 Task: Add Thinksport SPF 50 Clear Zinc Active Face Sunscreen to the cart.
Action: Mouse moved to (341, 168)
Screenshot: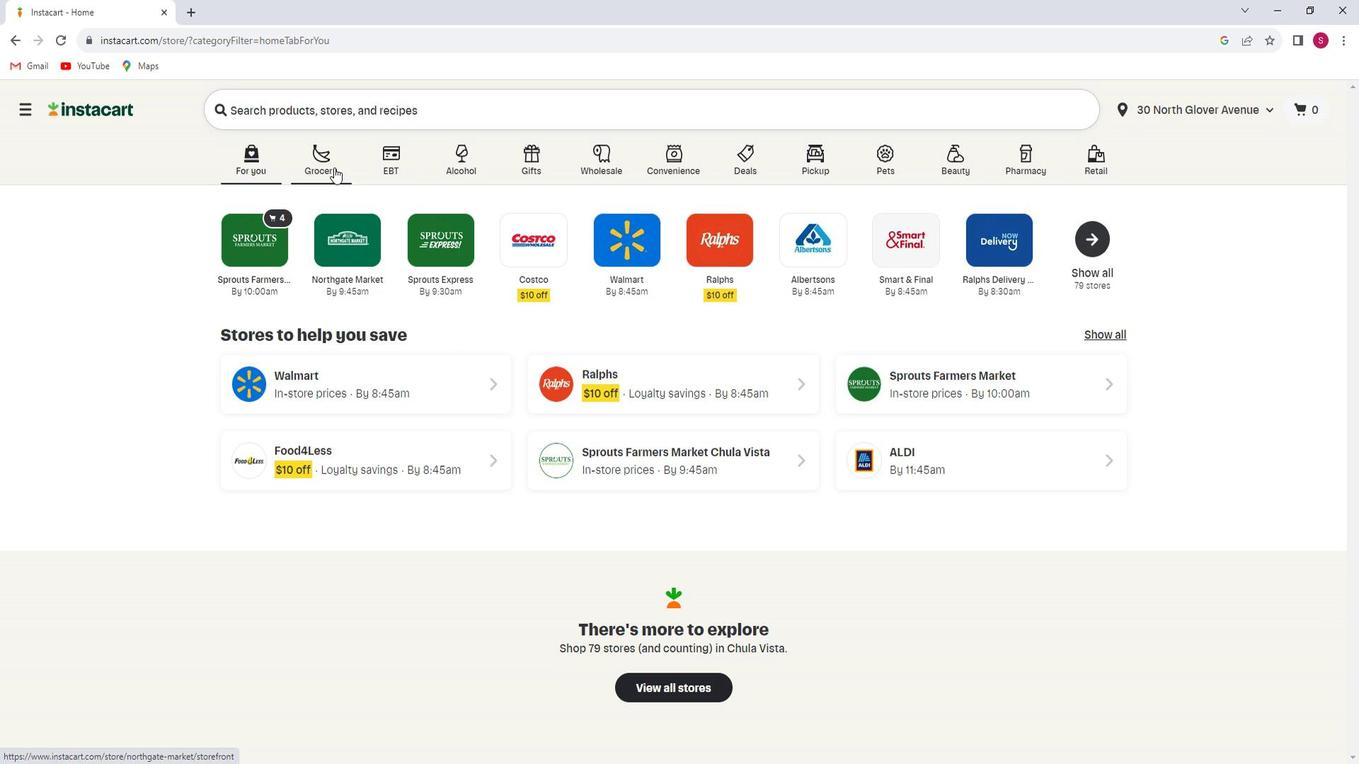 
Action: Mouse pressed left at (341, 168)
Screenshot: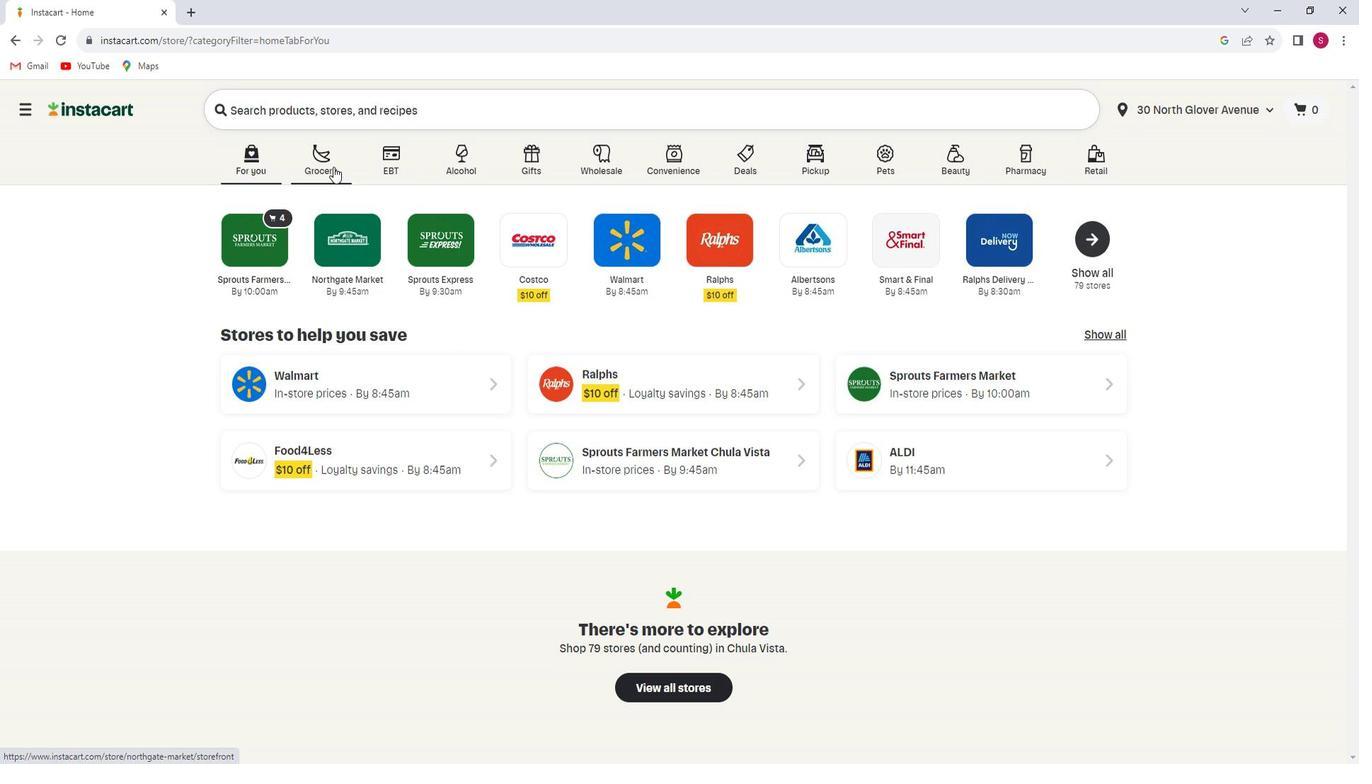 
Action: Mouse moved to (337, 409)
Screenshot: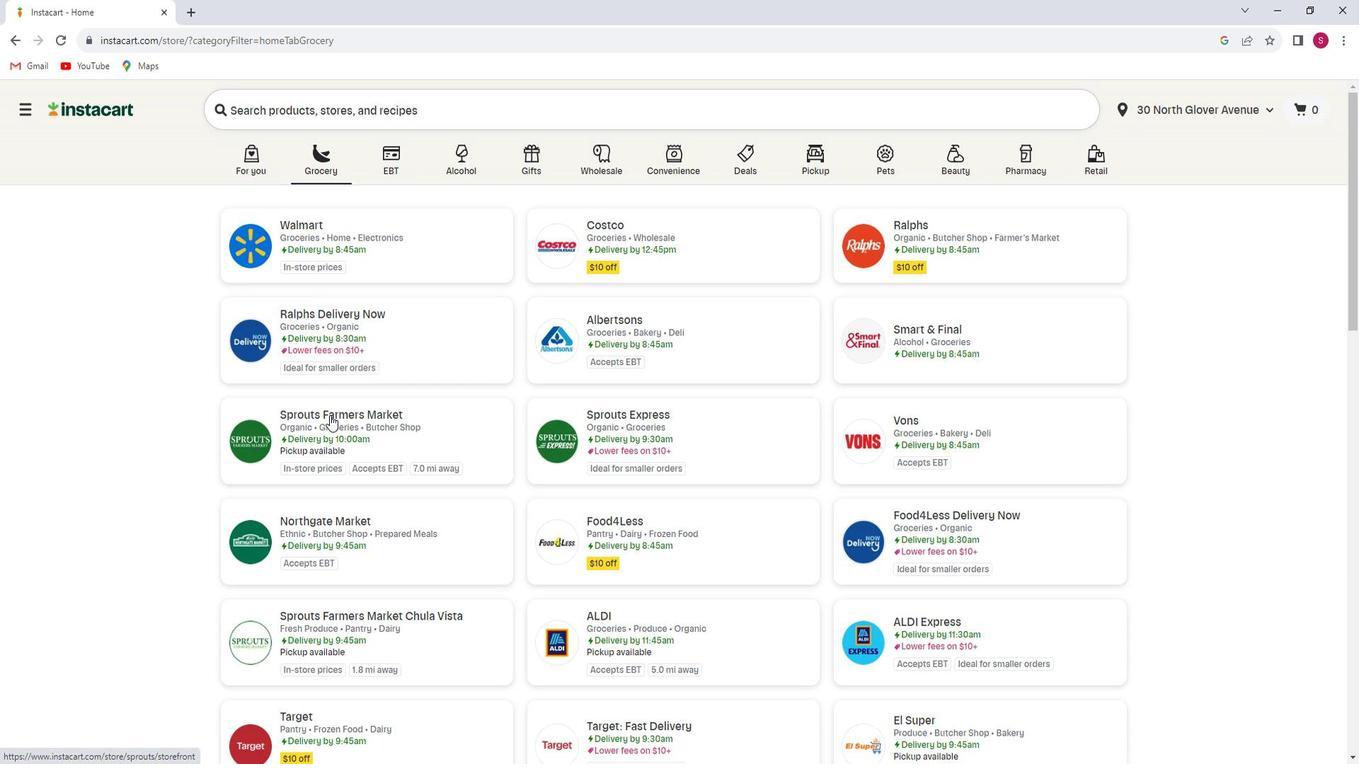 
Action: Mouse pressed left at (337, 409)
Screenshot: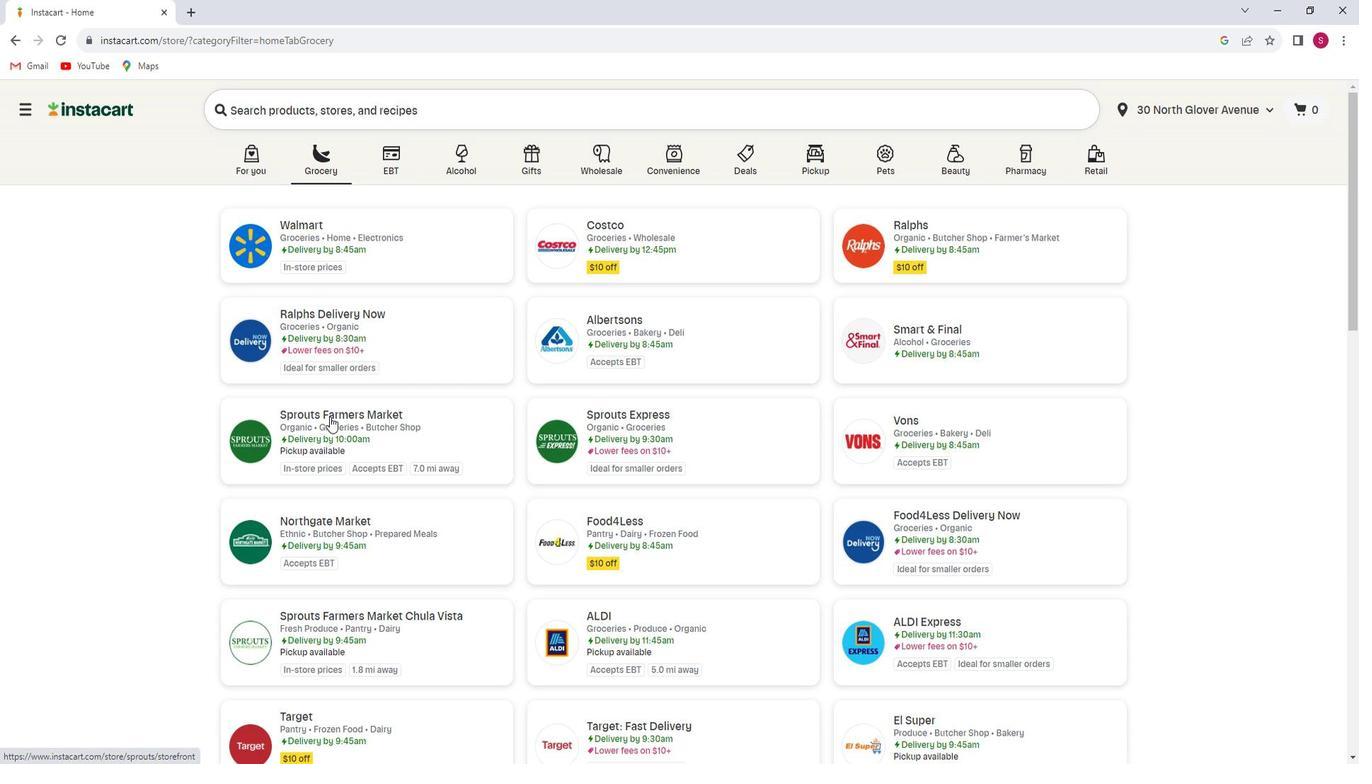 
Action: Mouse moved to (85, 487)
Screenshot: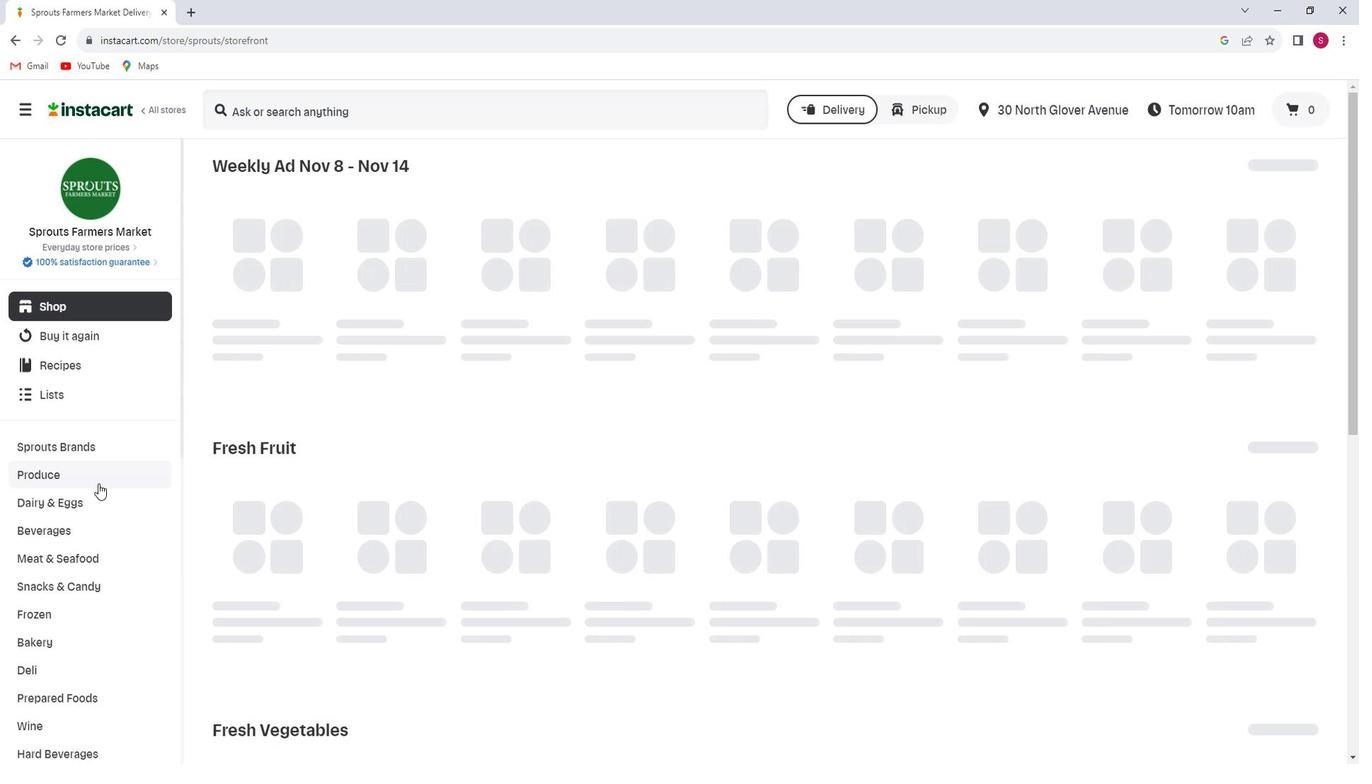 
Action: Mouse scrolled (85, 487) with delta (0, 0)
Screenshot: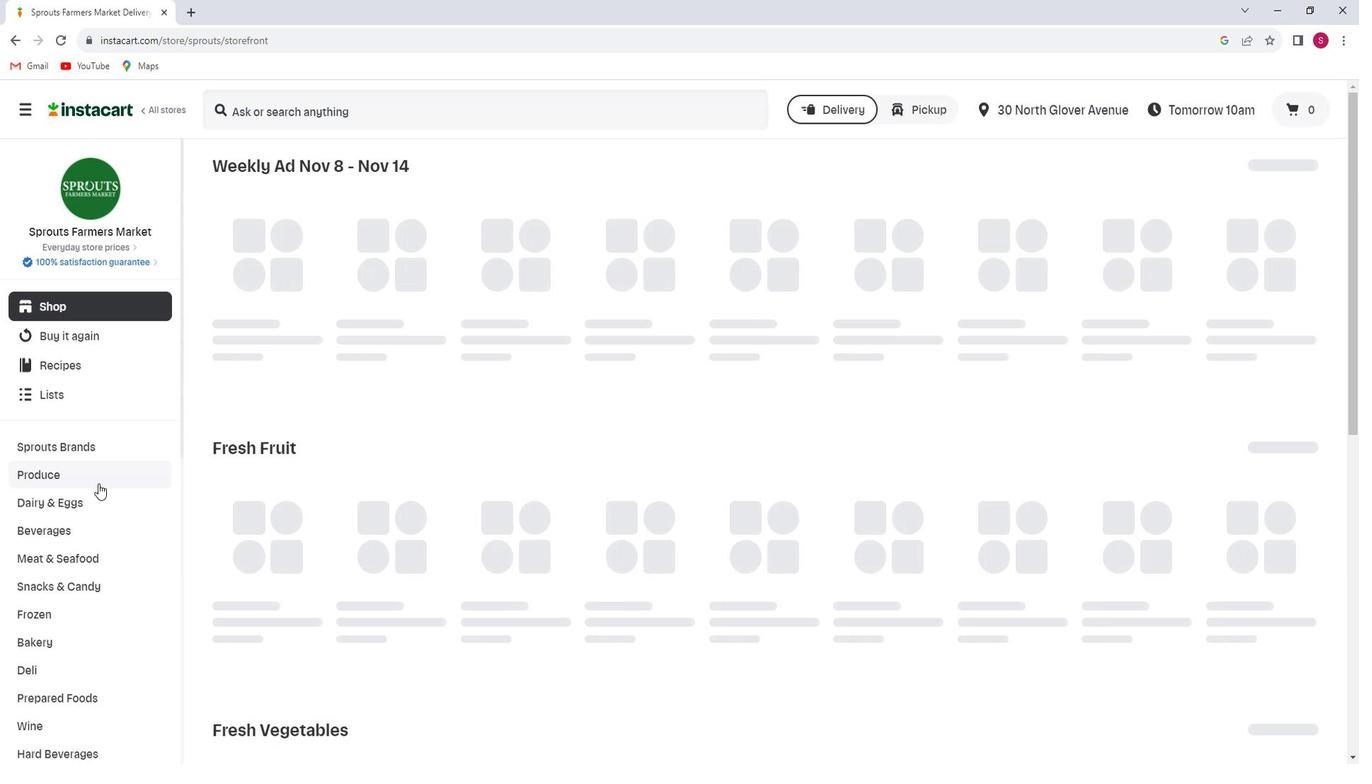 
Action: Mouse moved to (84, 487)
Screenshot: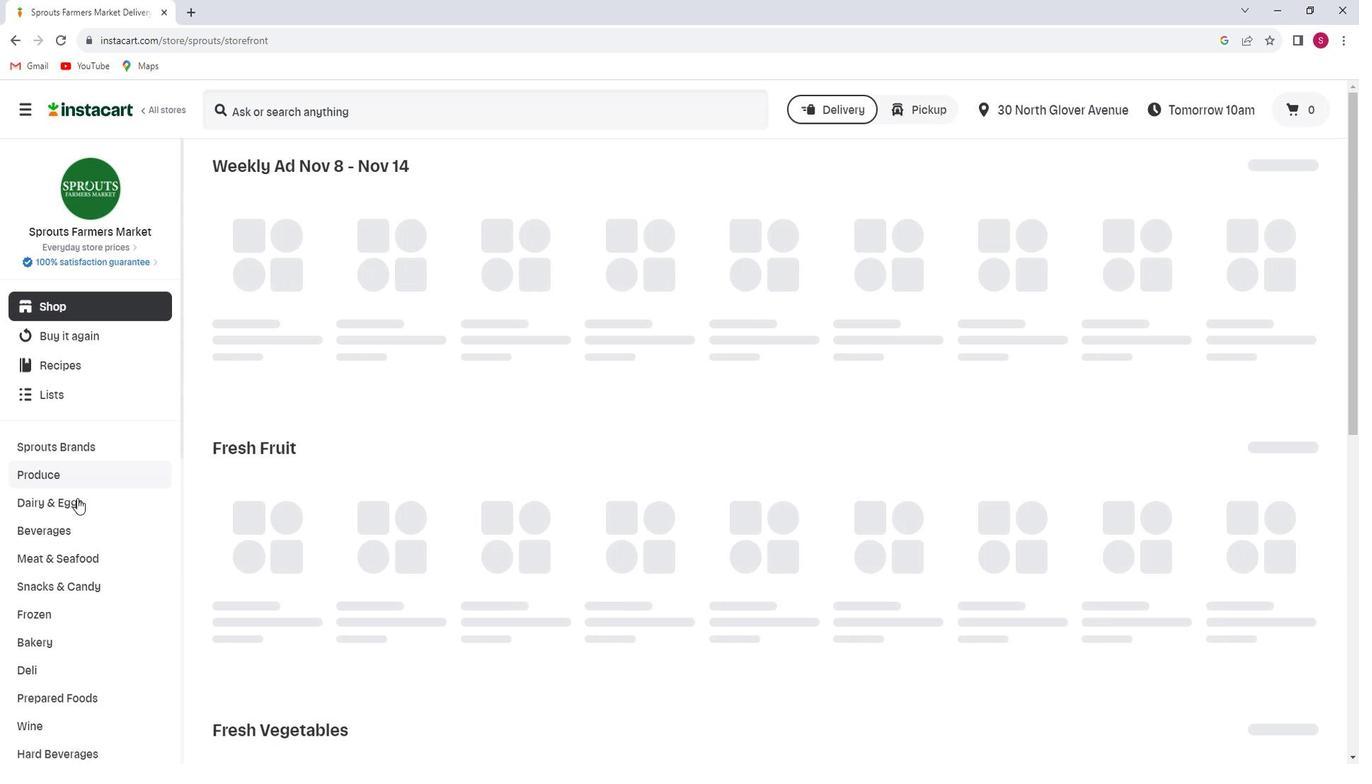 
Action: Mouse scrolled (84, 487) with delta (0, 0)
Screenshot: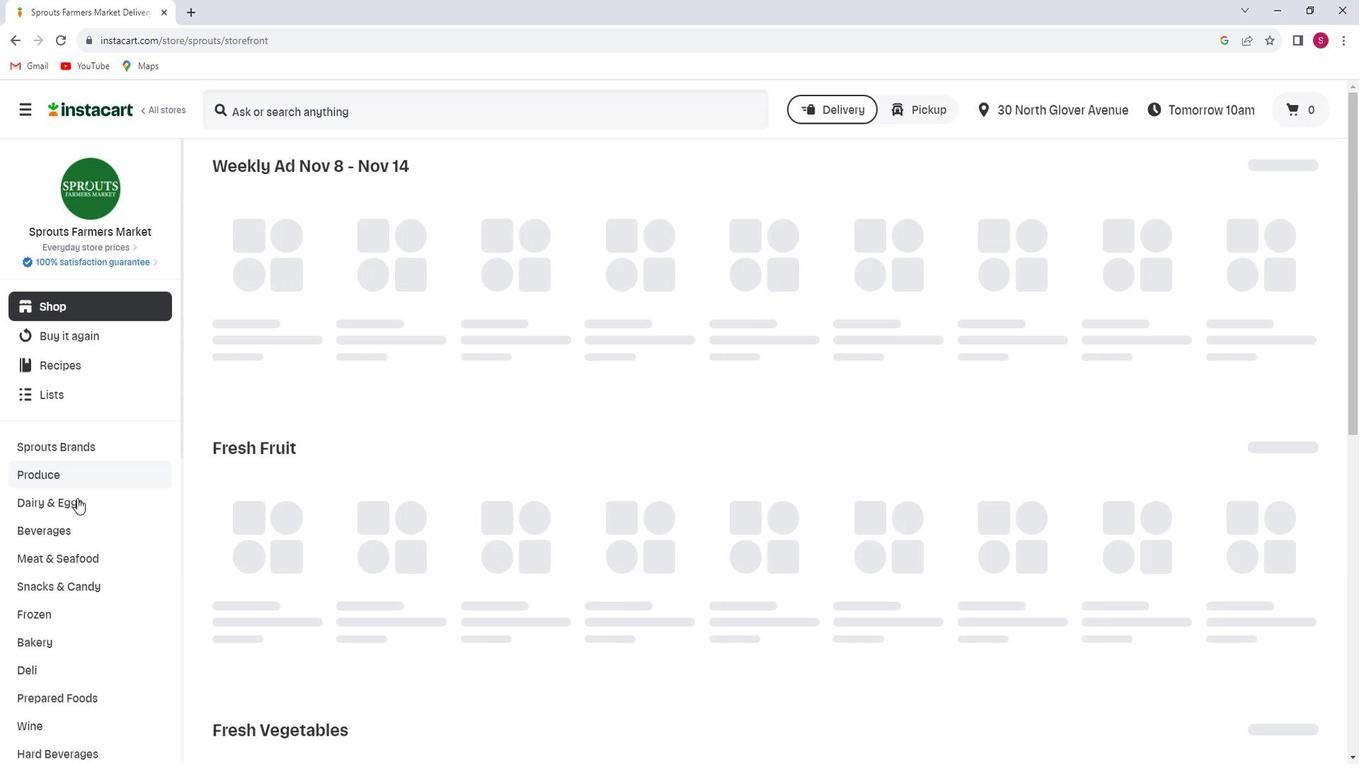 
Action: Mouse scrolled (84, 487) with delta (0, 0)
Screenshot: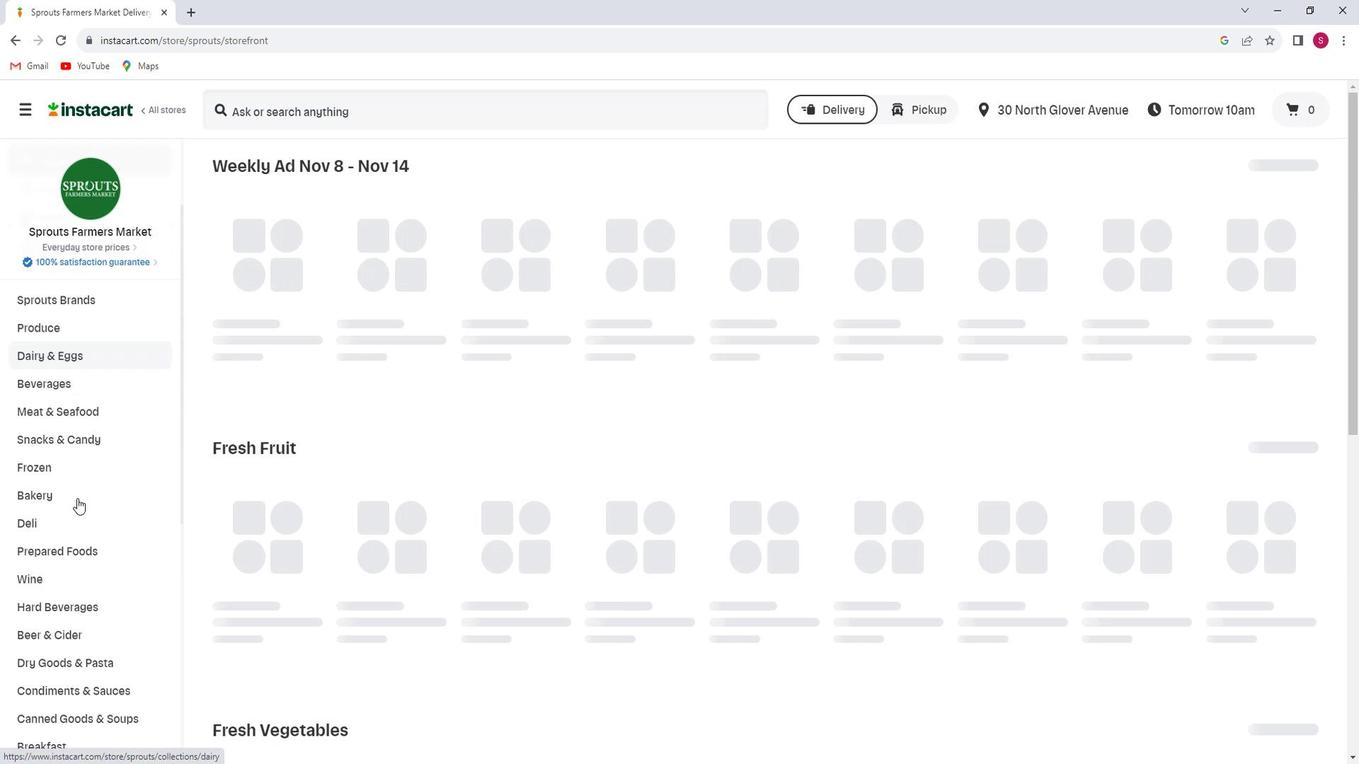 
Action: Mouse scrolled (84, 487) with delta (0, 0)
Screenshot: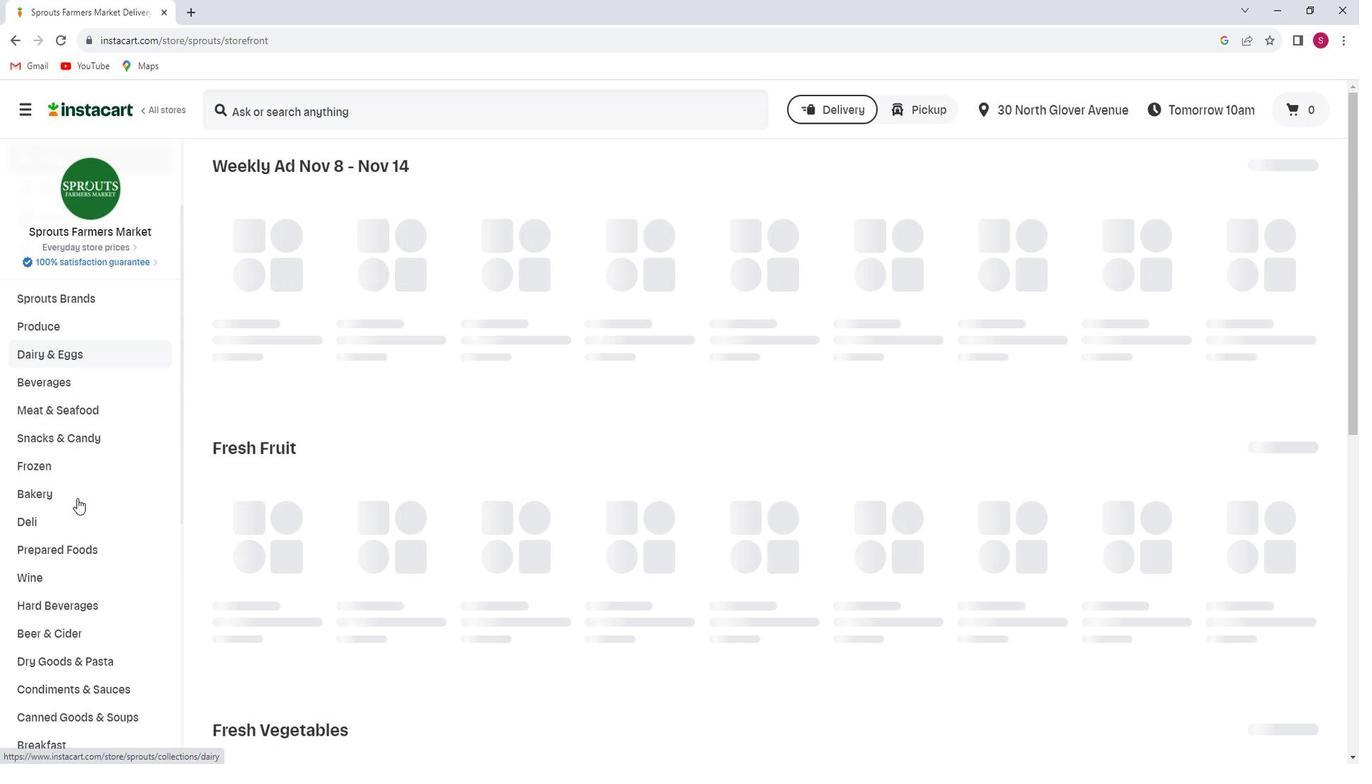 
Action: Mouse scrolled (84, 487) with delta (0, 0)
Screenshot: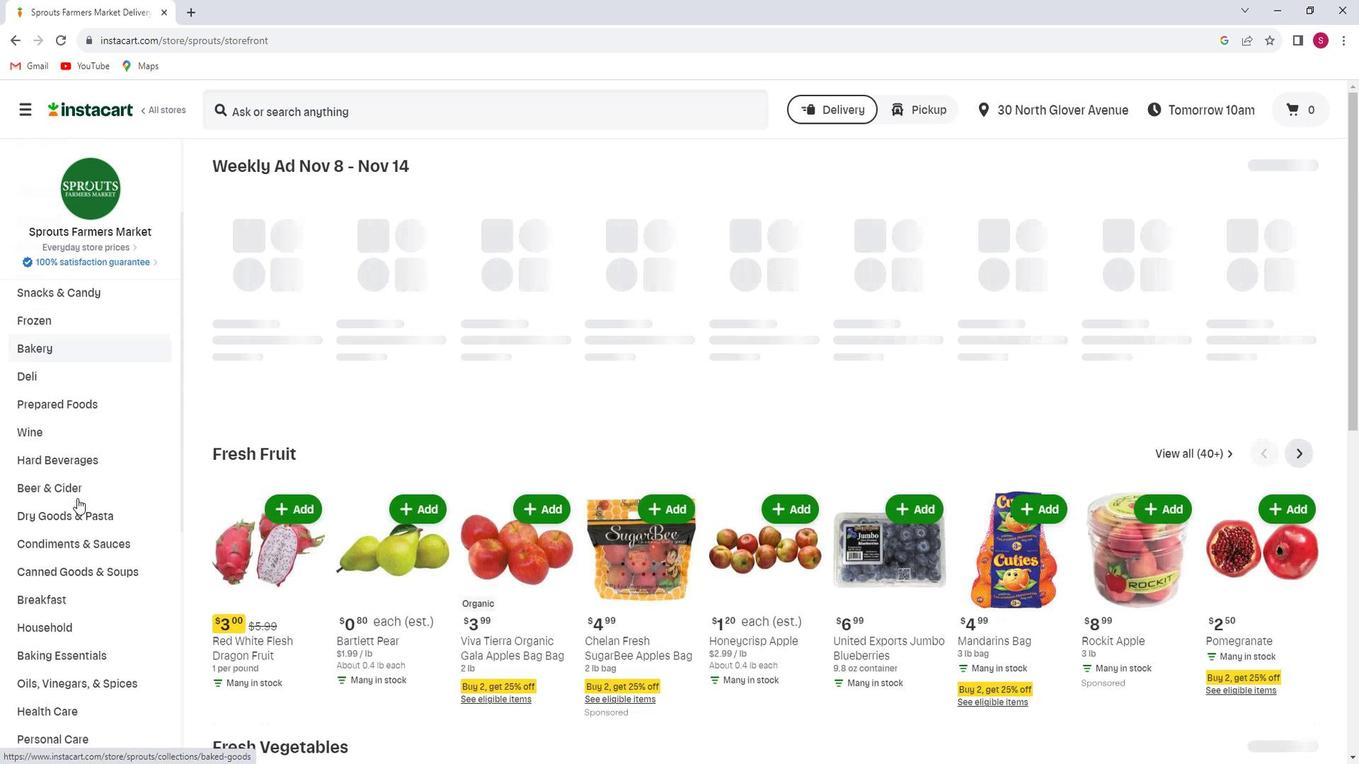 
Action: Mouse scrolled (84, 487) with delta (0, 0)
Screenshot: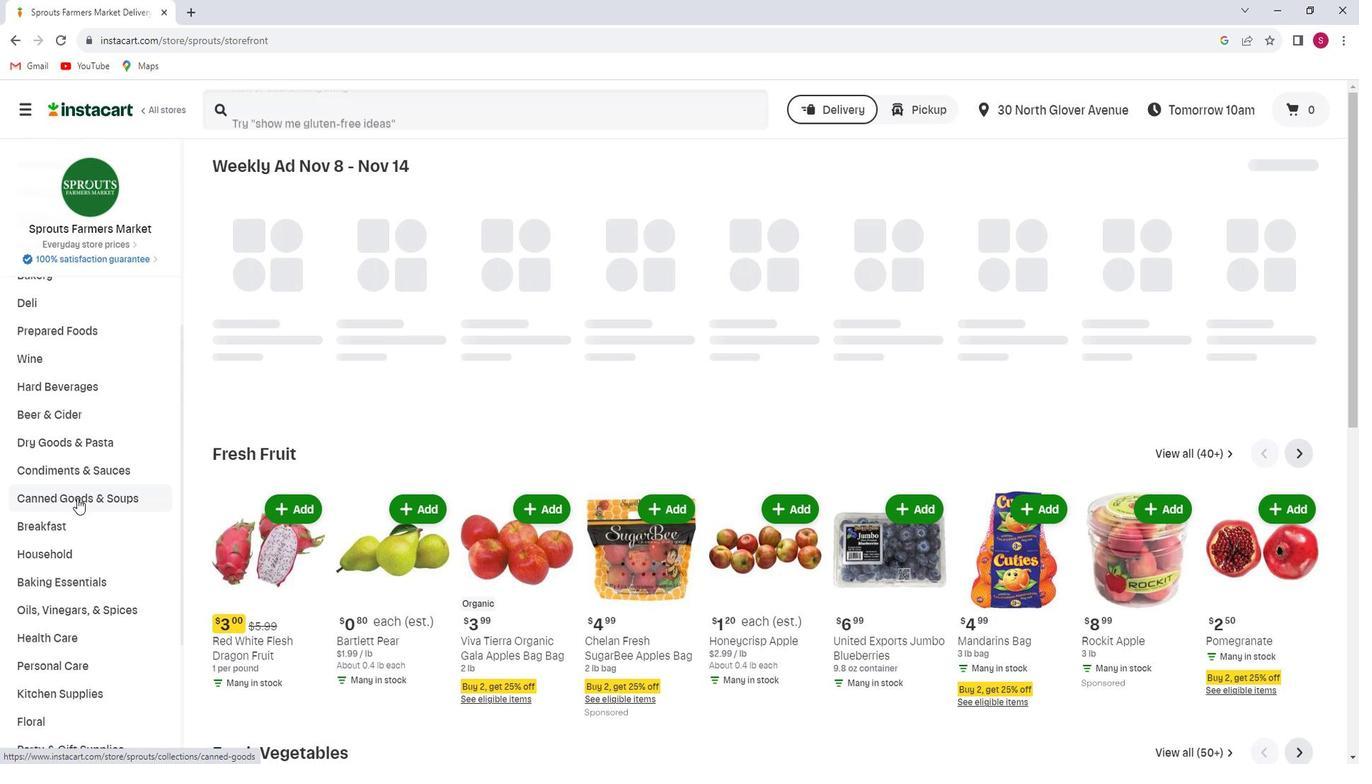 
Action: Mouse scrolled (84, 487) with delta (0, 0)
Screenshot: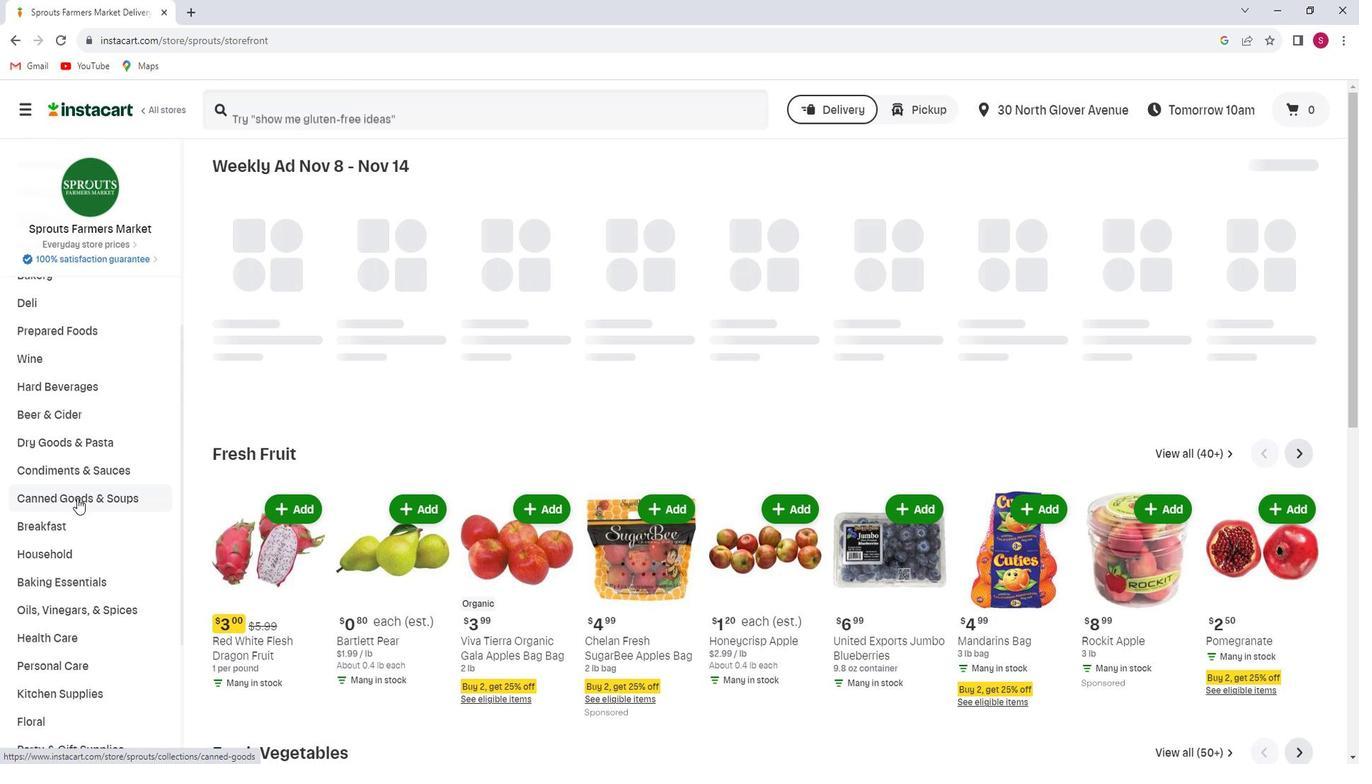
Action: Mouse moved to (101, 502)
Screenshot: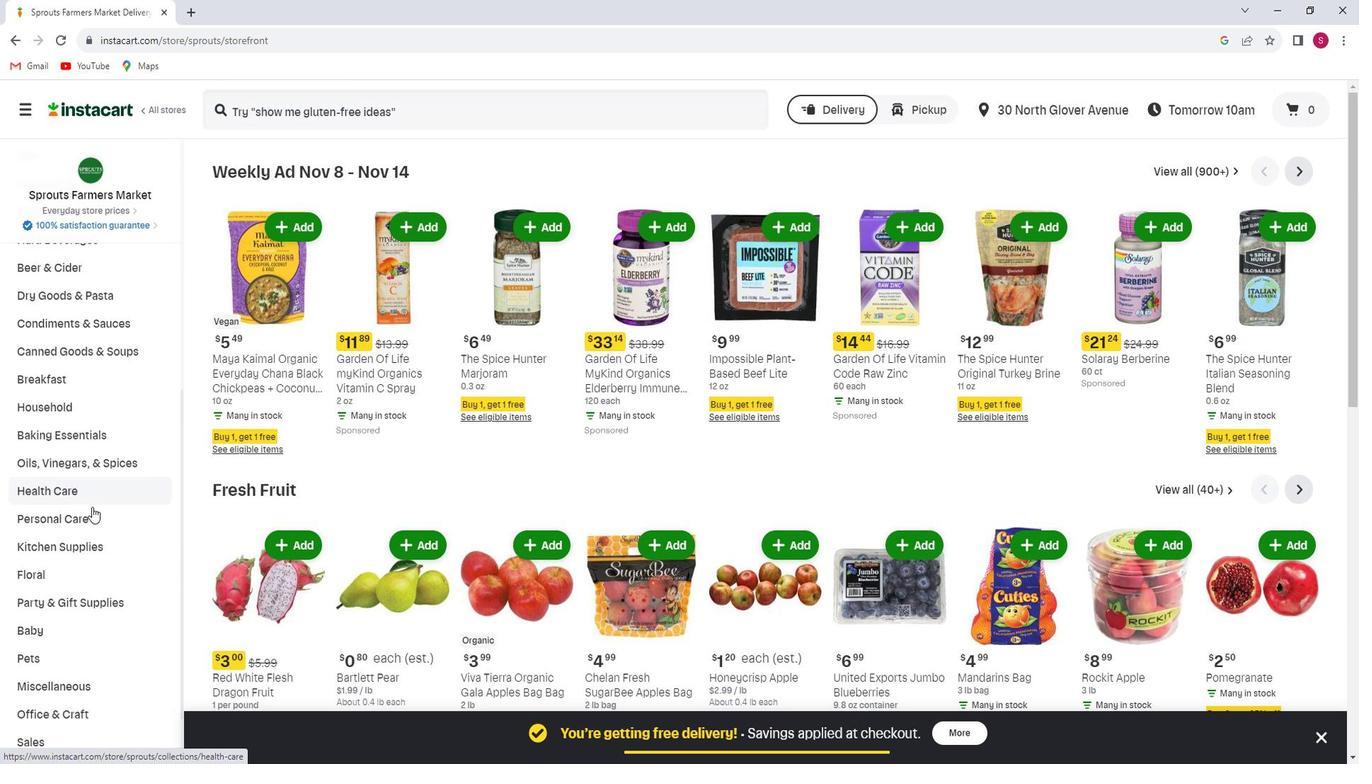
Action: Mouse pressed left at (101, 502)
Screenshot: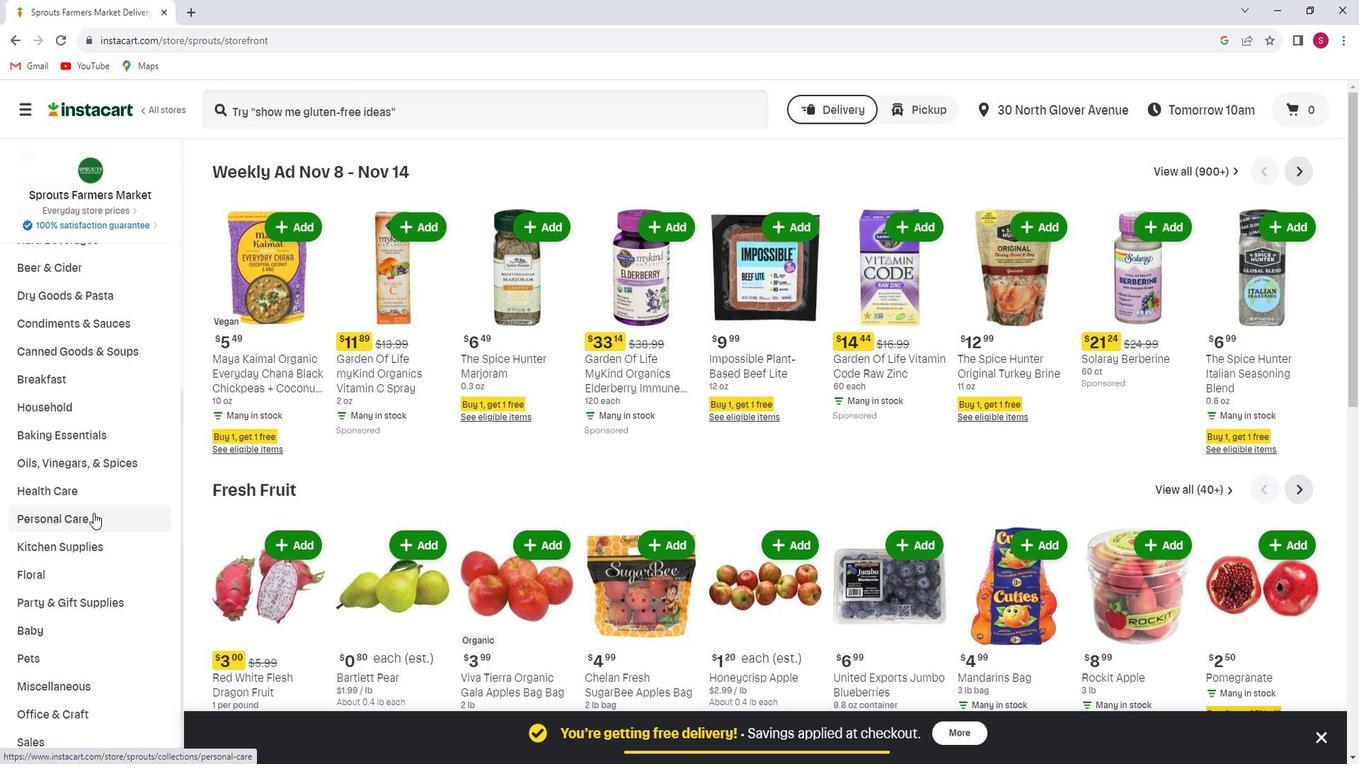 
Action: Mouse moved to (1094, 205)
Screenshot: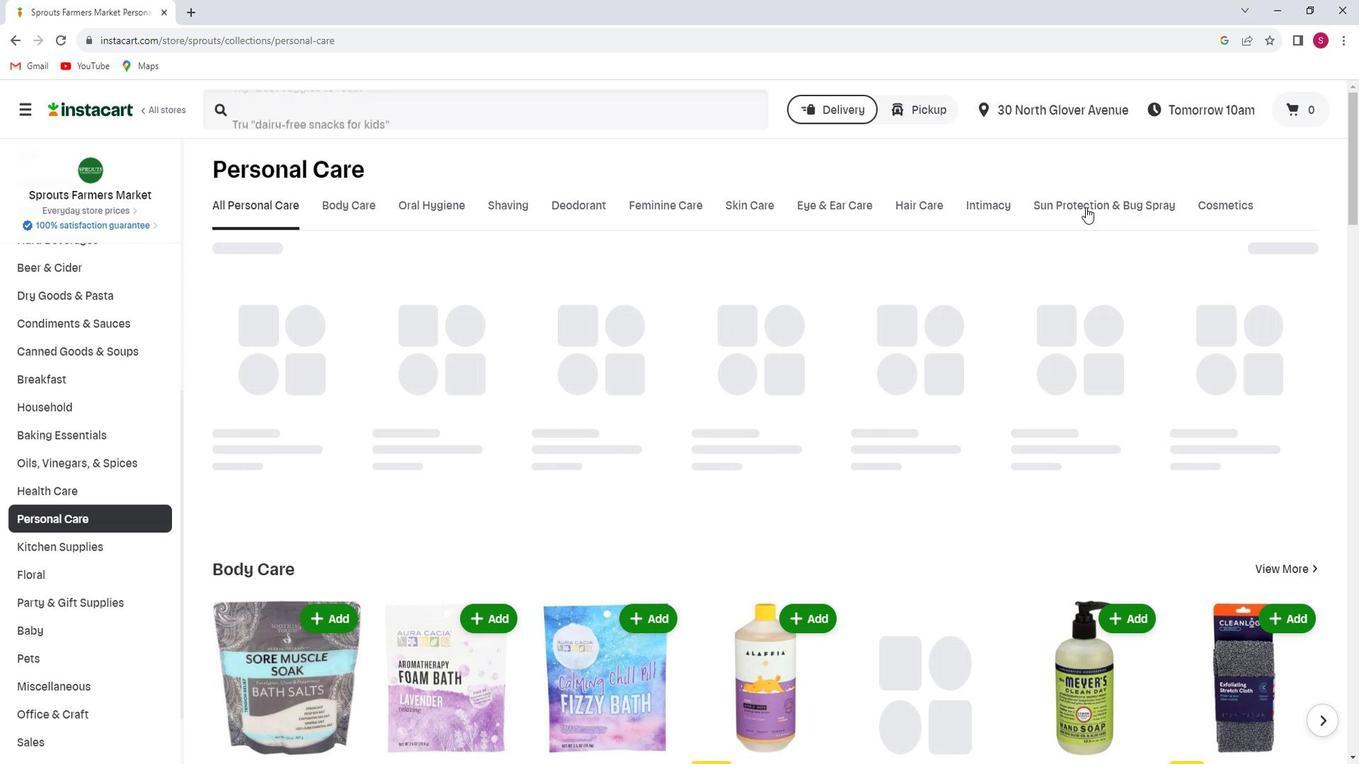 
Action: Mouse pressed left at (1094, 205)
Screenshot: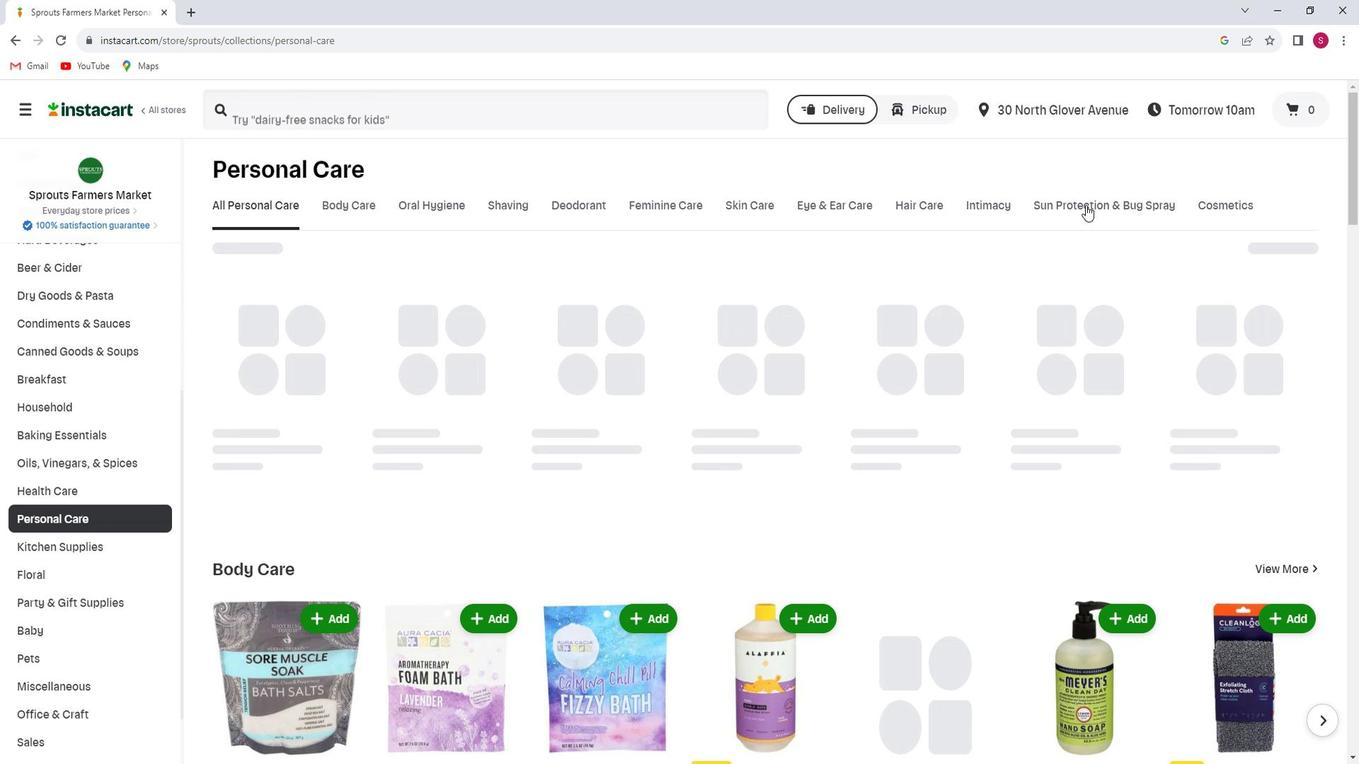 
Action: Mouse moved to (430, 109)
Screenshot: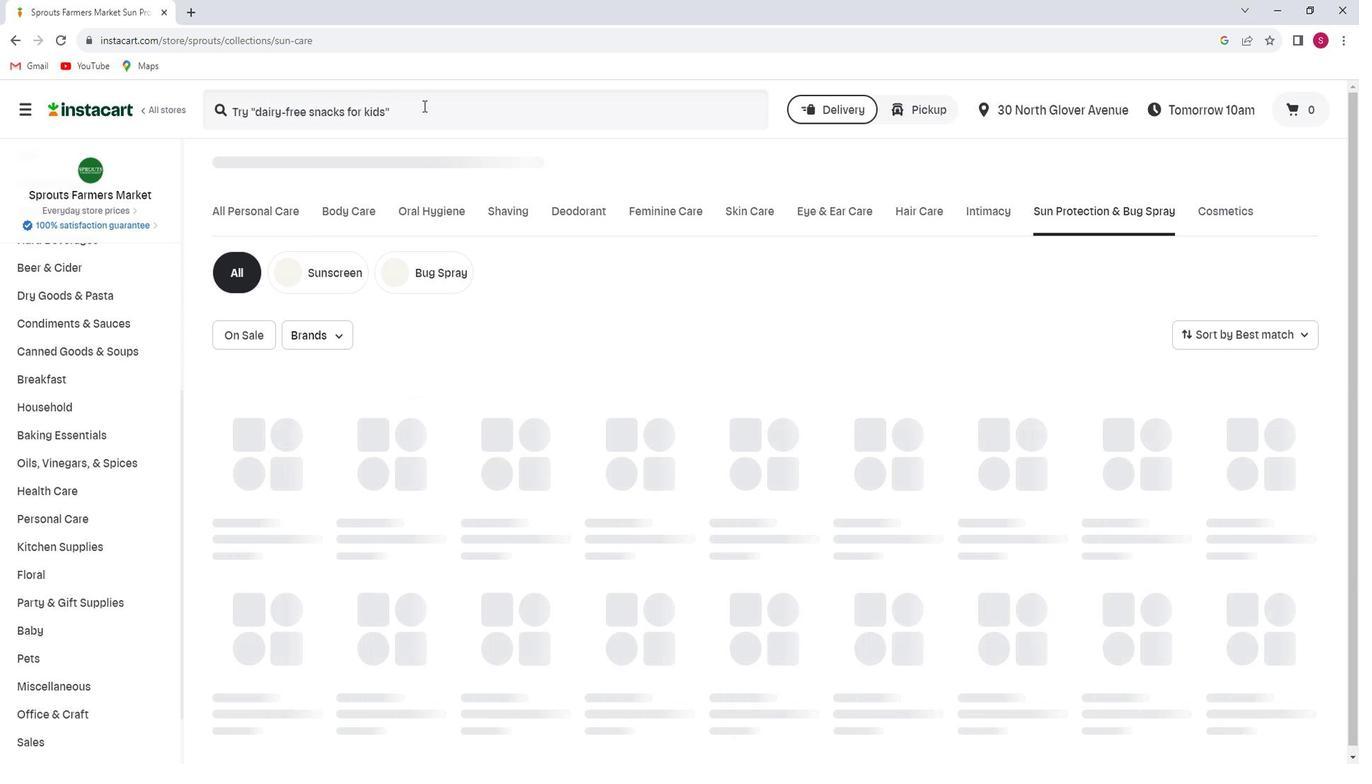
Action: Mouse pressed left at (430, 109)
Screenshot: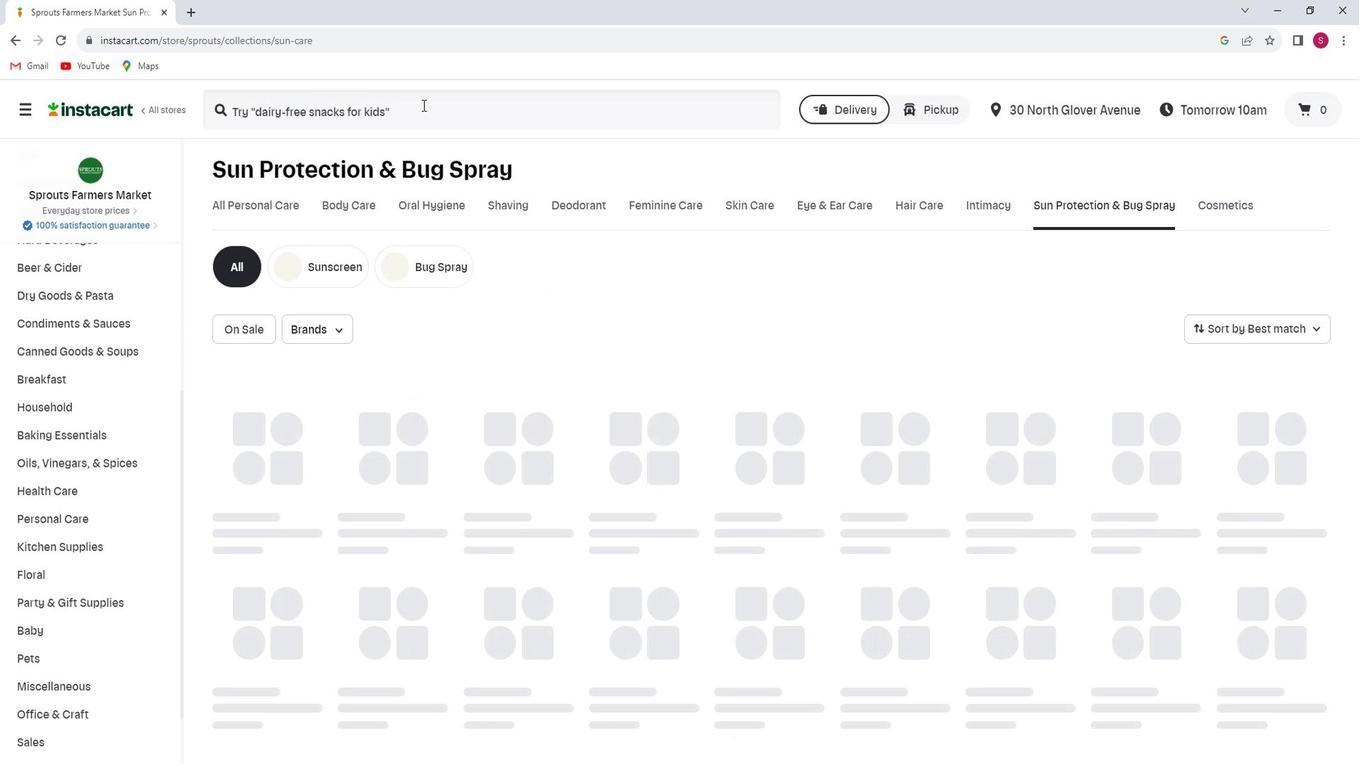 
Action: Key pressed <Key.shift>Thinksport<Key.space><Key.shift>S<Key.shift_r>P<Key.shift><Key.shift><Key.shift><Key.shift>F<Key.space>50<Key.space><Key.shift>Clear<Key.space><Key.shift><Key.shift><Key.shift>Zinc<Key.space><Key.shift>Active<Key.space><Key.shift>Face<Key.space><Key.shift>Sunscreee<Key.backspace>n<Key.enter>
Screenshot: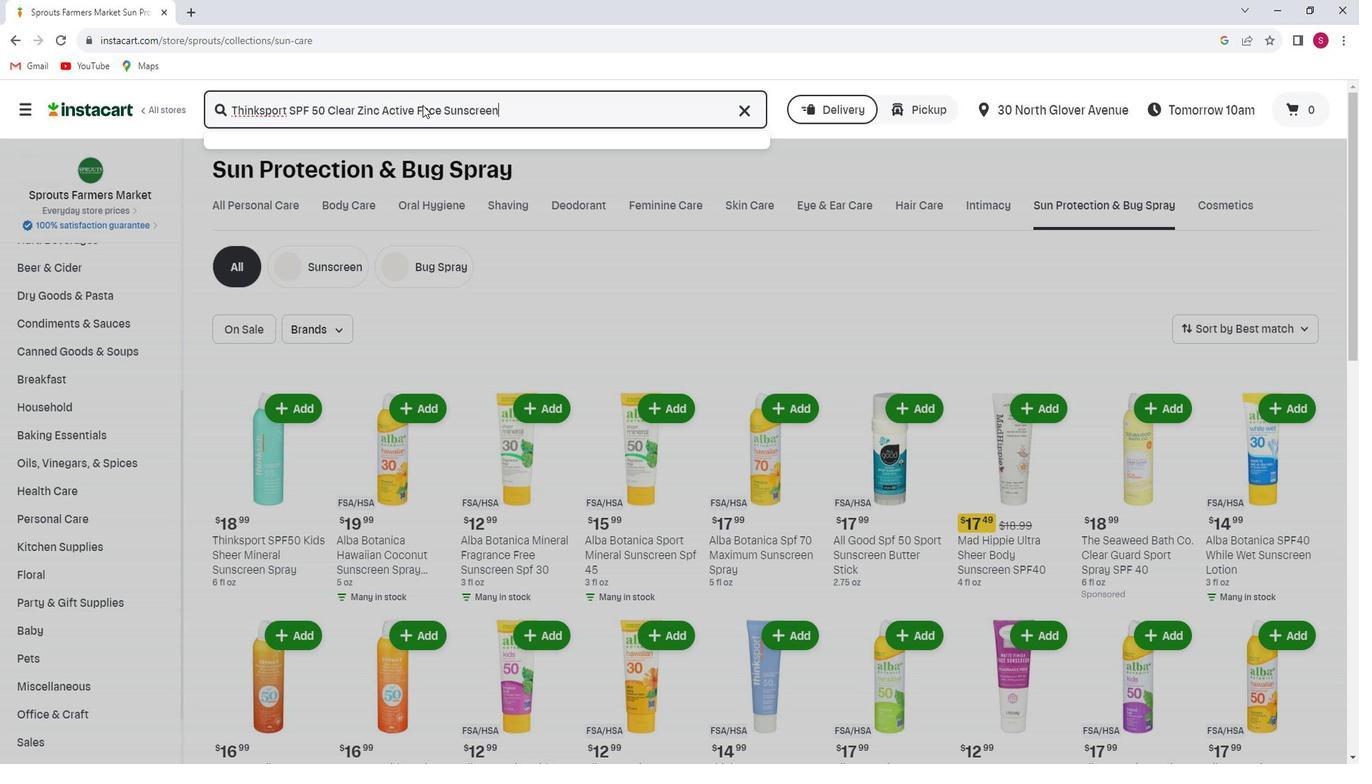 
Action: Mouse moved to (444, 273)
Screenshot: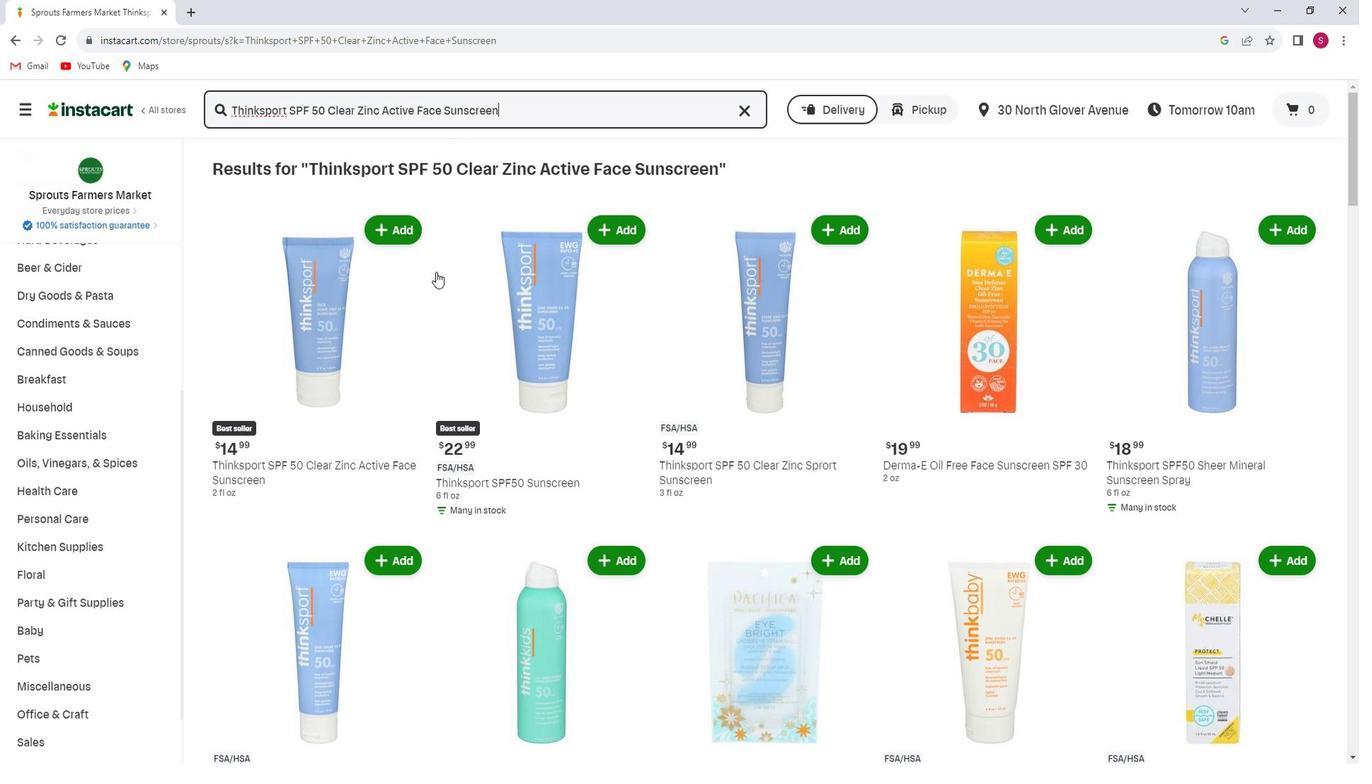 
Action: Mouse scrolled (444, 272) with delta (0, 0)
Screenshot: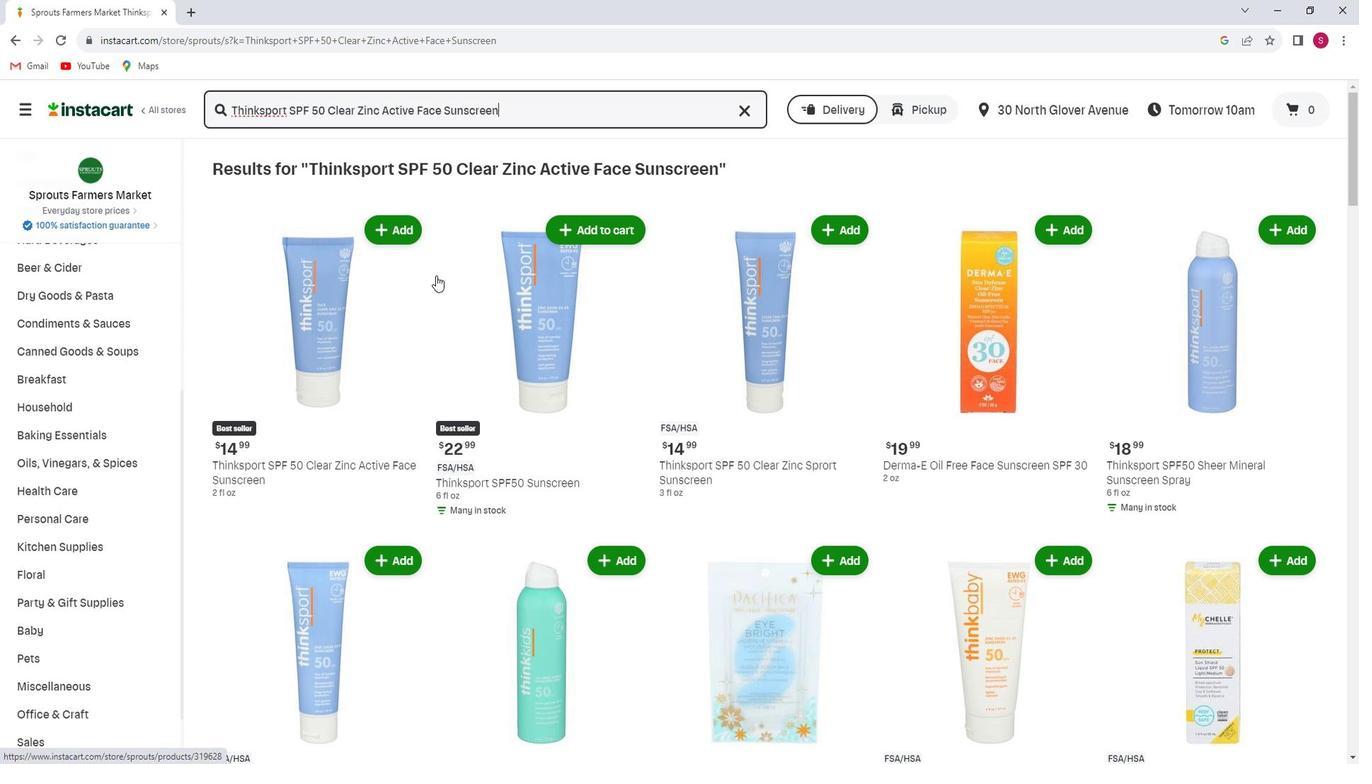 
Action: Mouse moved to (390, 152)
Screenshot: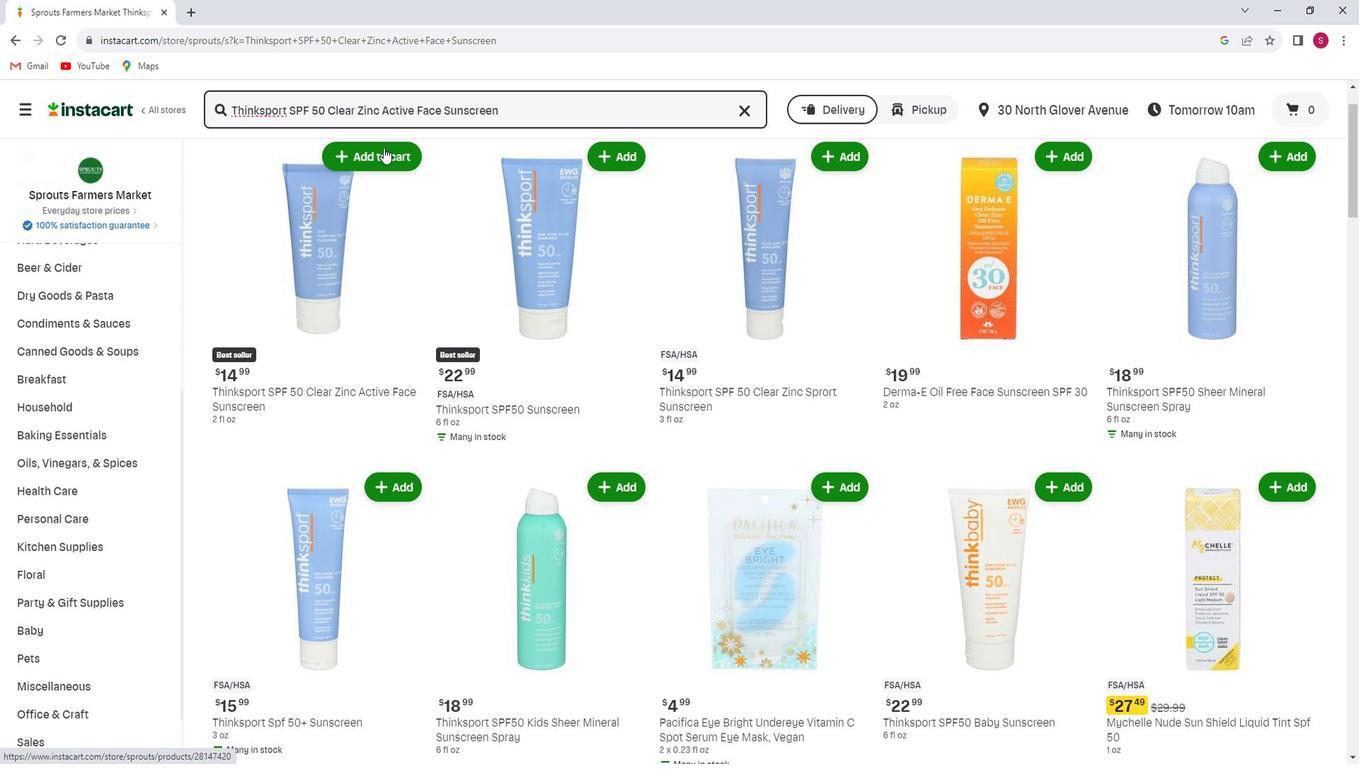 
Action: Mouse pressed left at (390, 152)
Screenshot: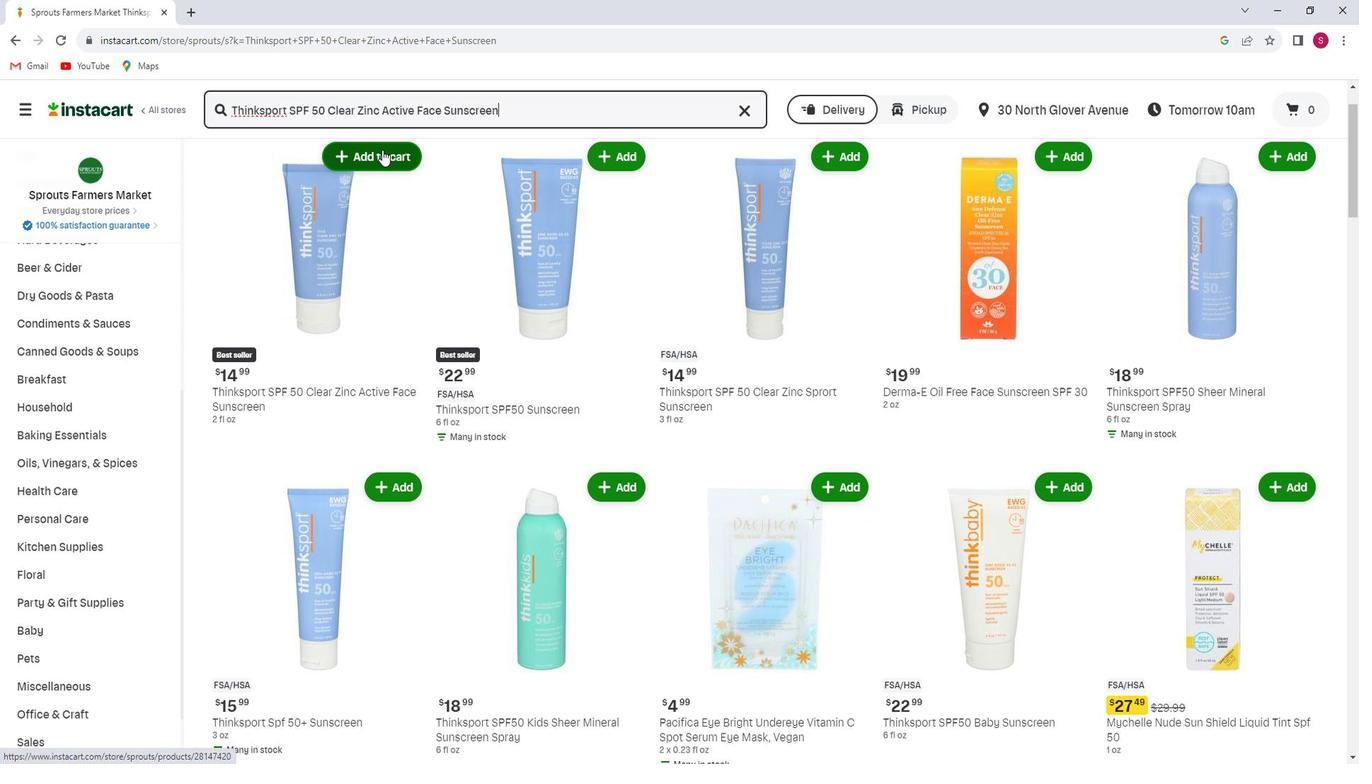 
Action: Mouse moved to (441, 254)
Screenshot: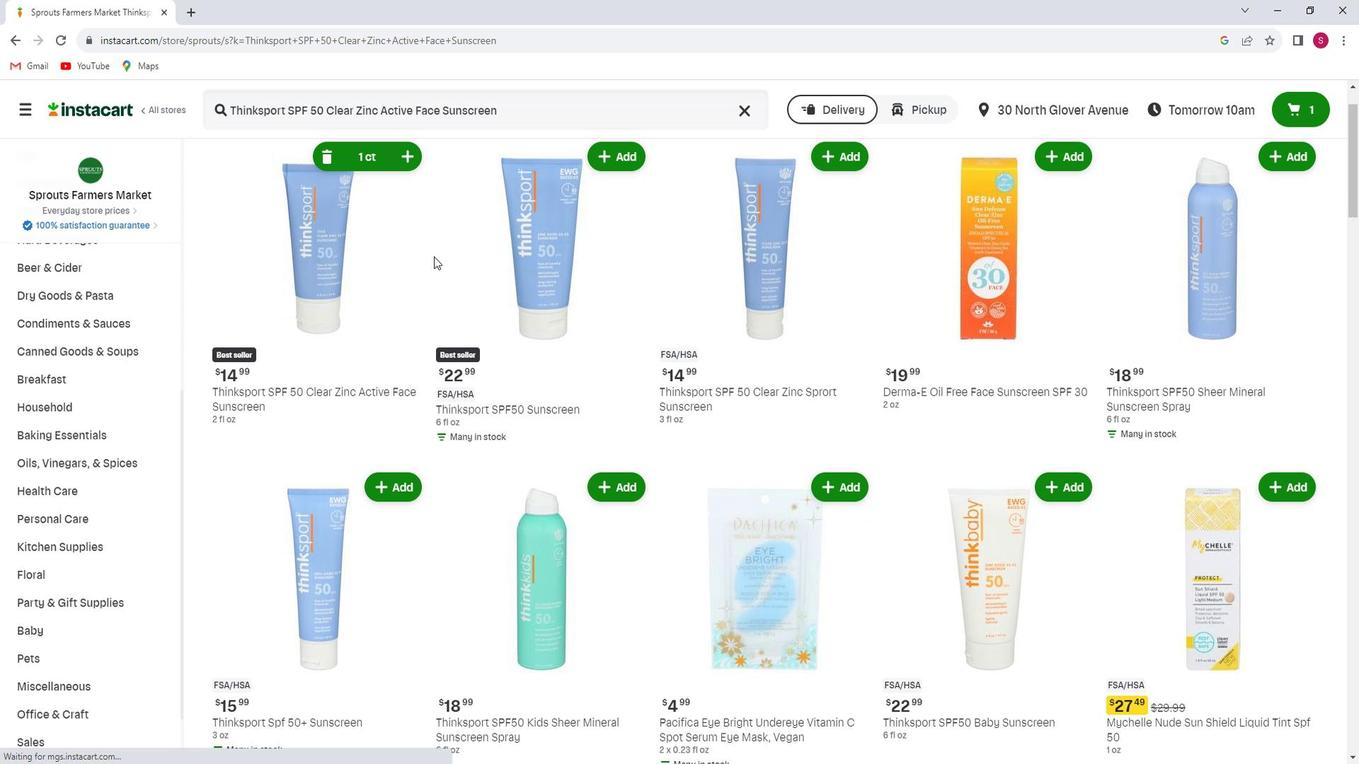 
